 Task: Align the text "Advancing knowledge through systematic investigation" to the right.
Action: Mouse moved to (112, 92)
Screenshot: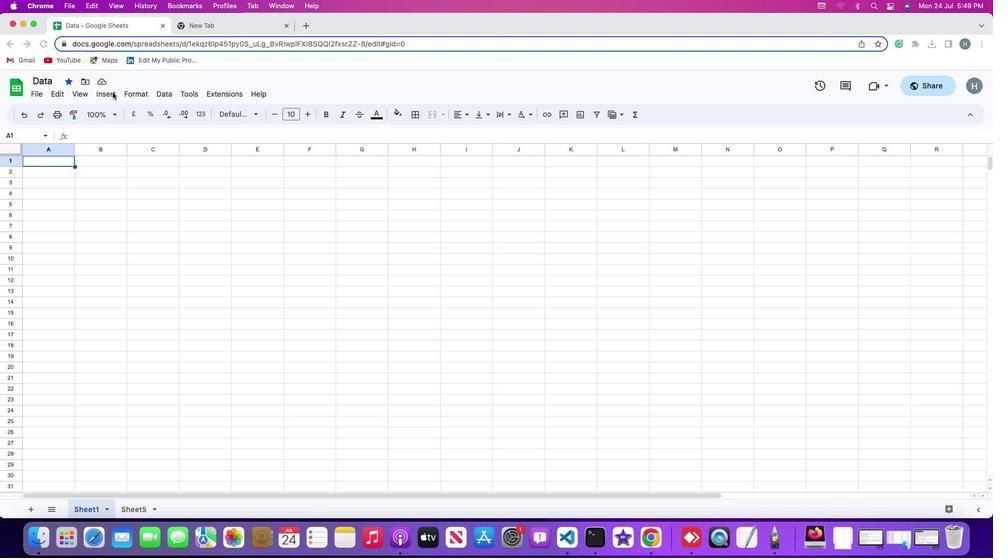 
Action: Mouse pressed left at (112, 92)
Screenshot: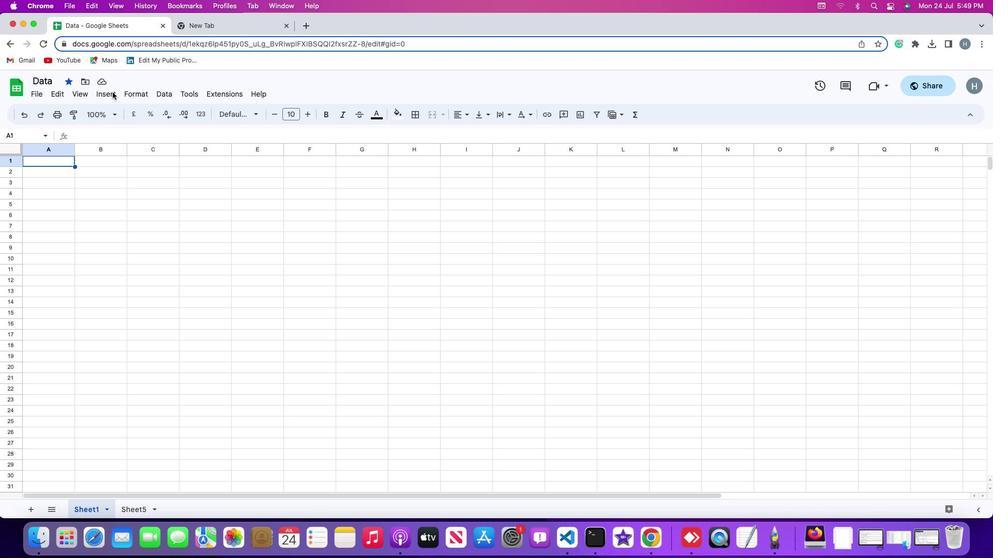 
Action: Mouse moved to (110, 93)
Screenshot: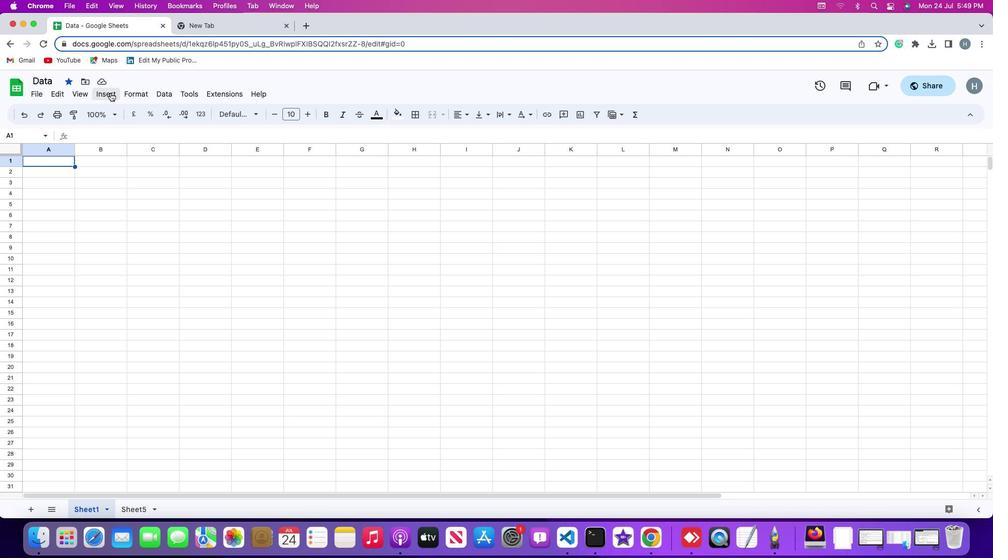 
Action: Mouse pressed left at (110, 93)
Screenshot: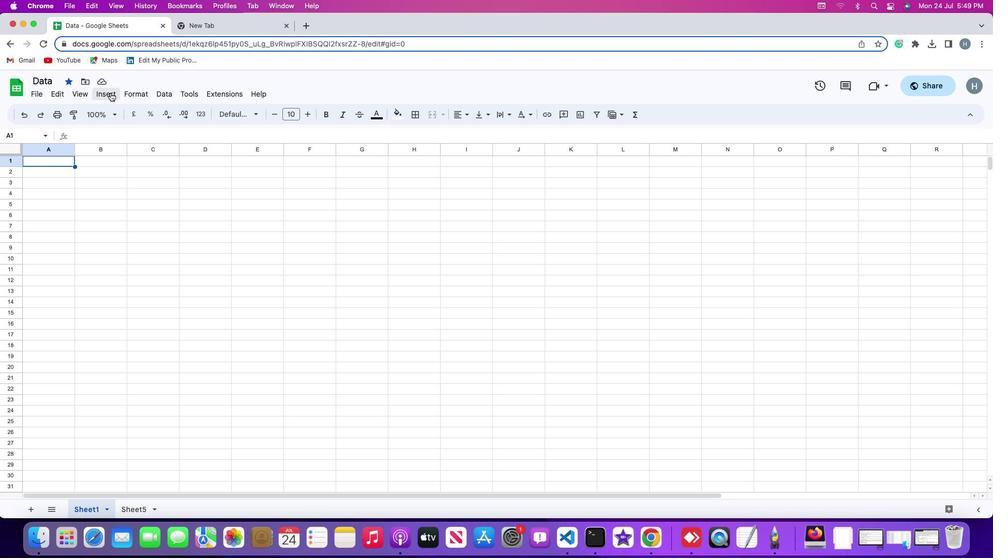 
Action: Mouse moved to (129, 238)
Screenshot: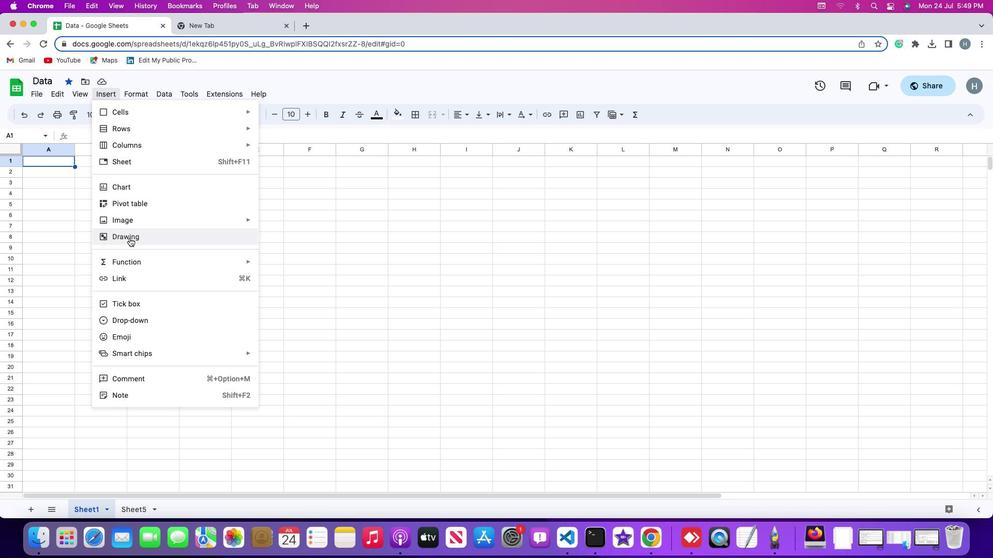 
Action: Mouse pressed left at (129, 238)
Screenshot: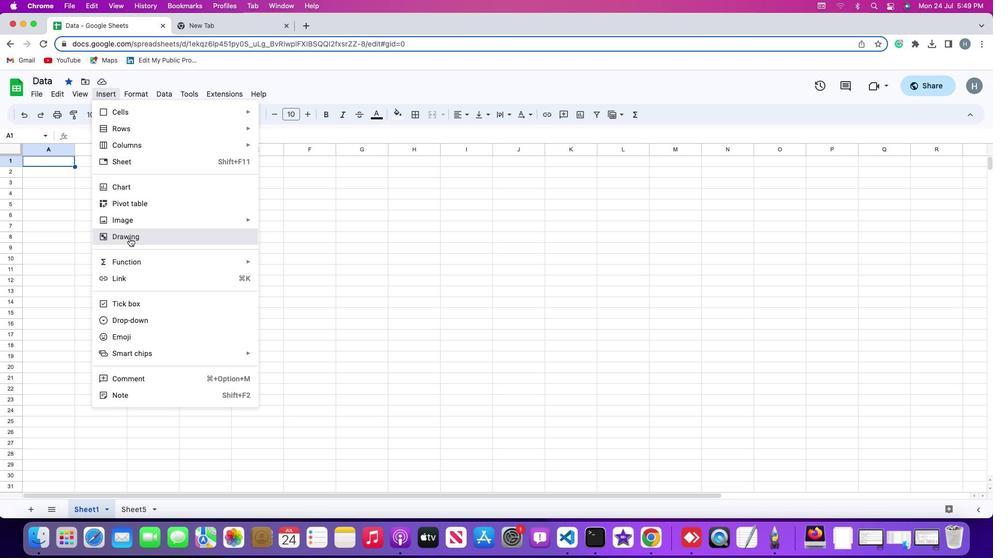 
Action: Mouse moved to (464, 243)
Screenshot: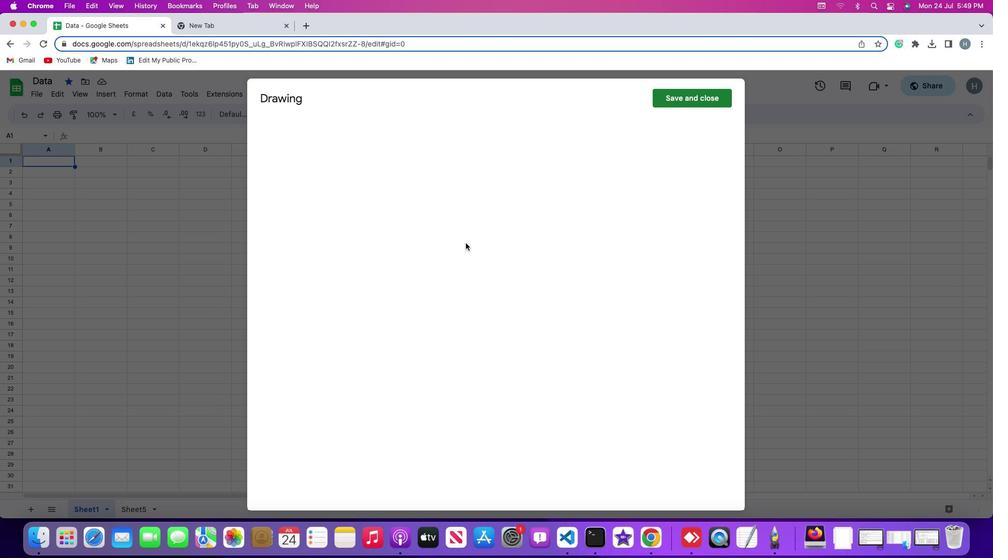 
Action: Mouse pressed left at (464, 243)
Screenshot: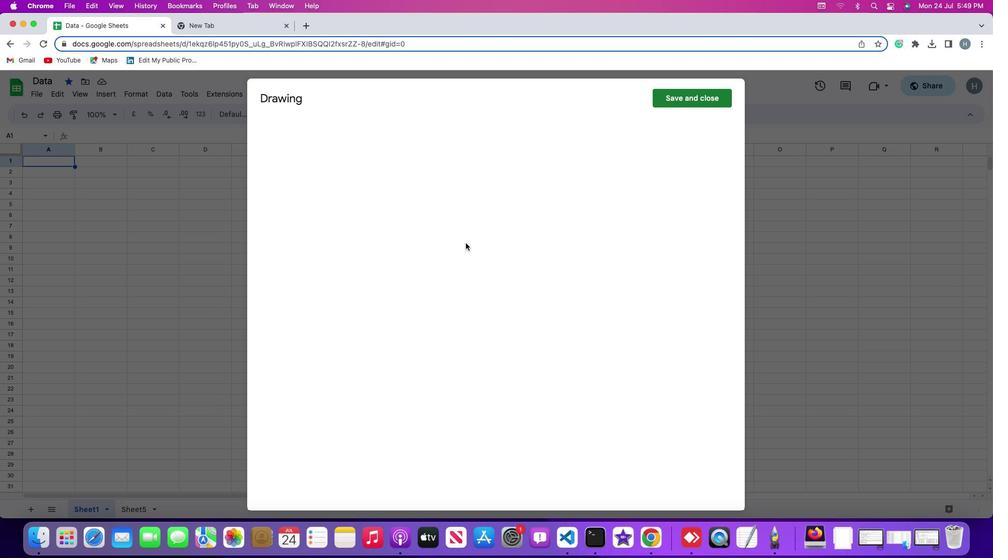 
Action: Mouse moved to (465, 243)
Screenshot: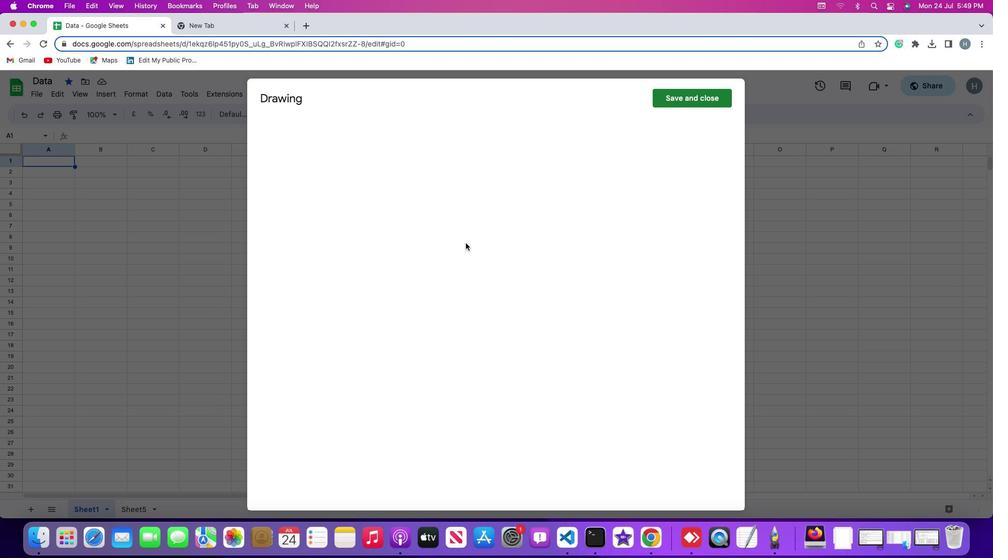 
Action: Mouse pressed left at (465, 243)
Screenshot: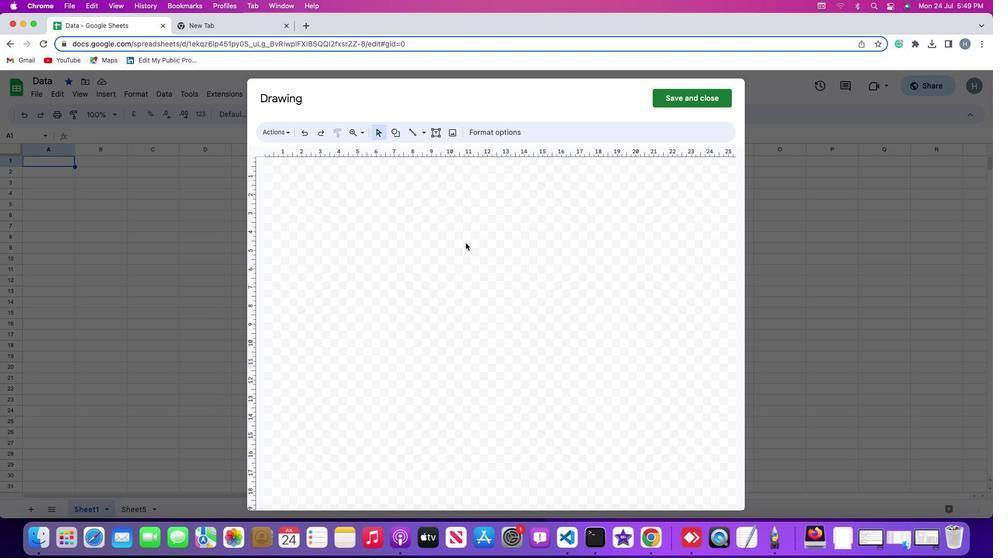 
Action: Key pressed Key.cmd'v'
Screenshot: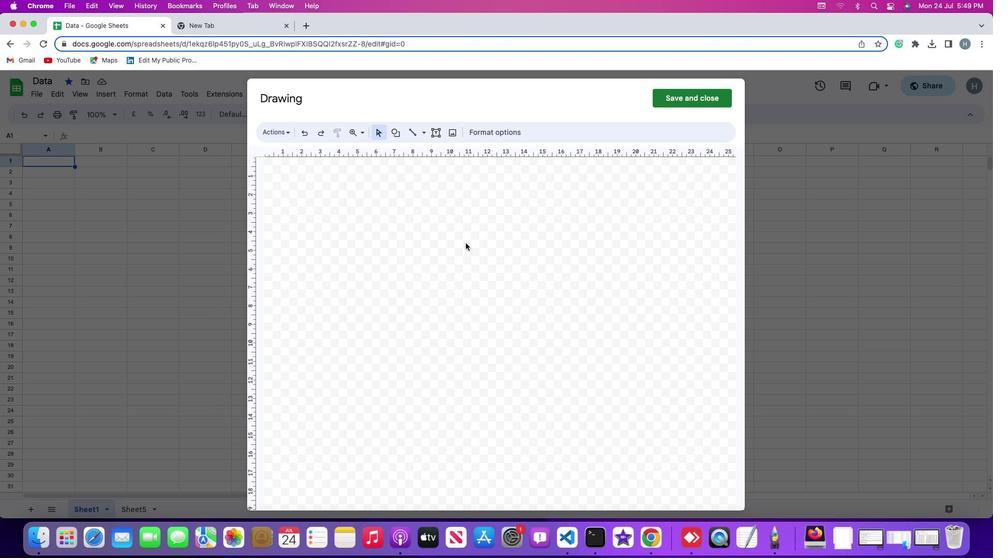 
Action: Mouse moved to (287, 133)
Screenshot: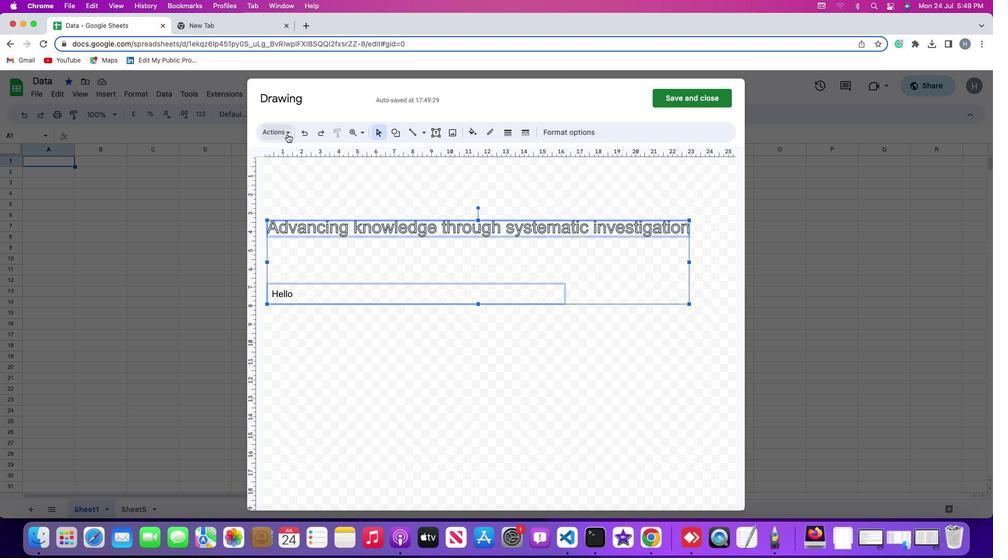 
Action: Mouse pressed left at (287, 133)
Screenshot: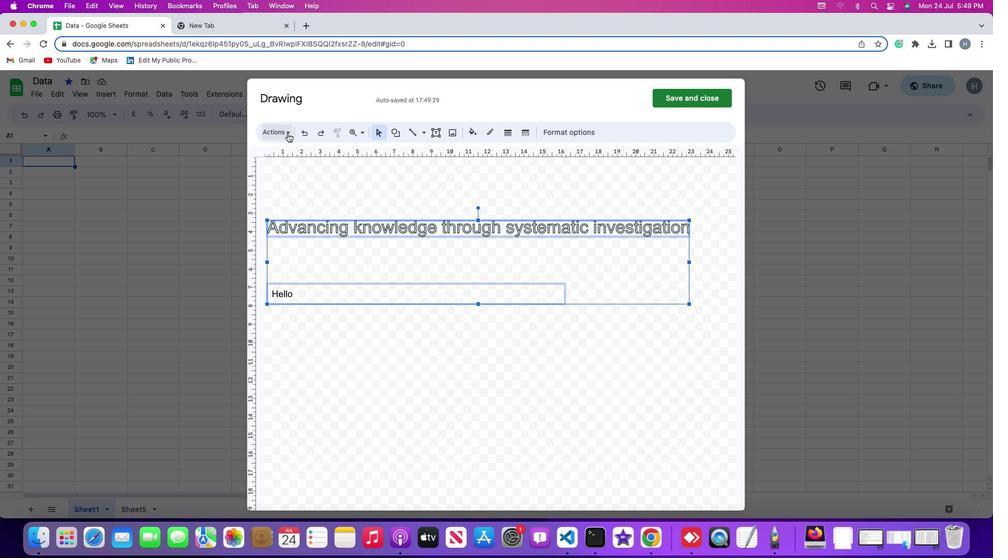 
Action: Mouse moved to (458, 336)
Screenshot: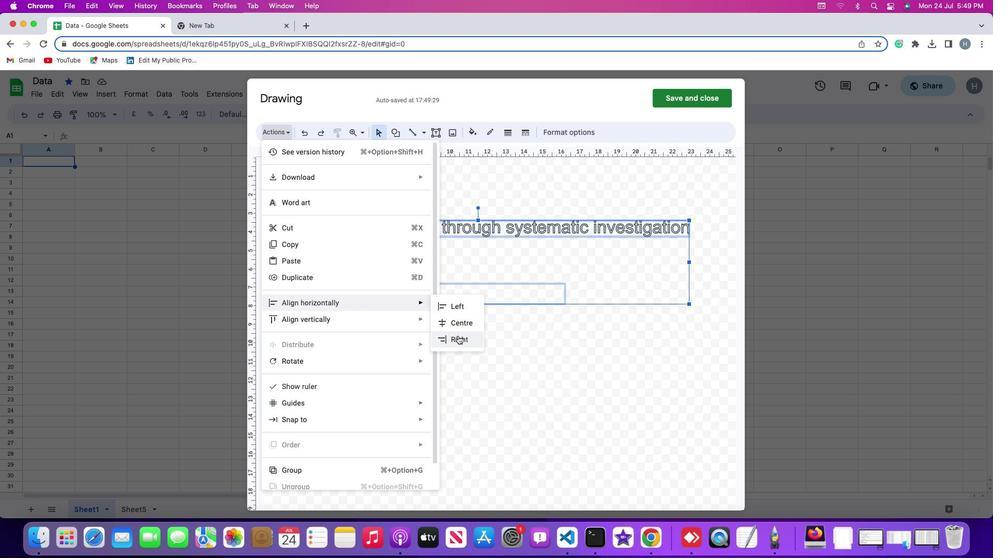 
Action: Mouse pressed left at (458, 336)
Screenshot: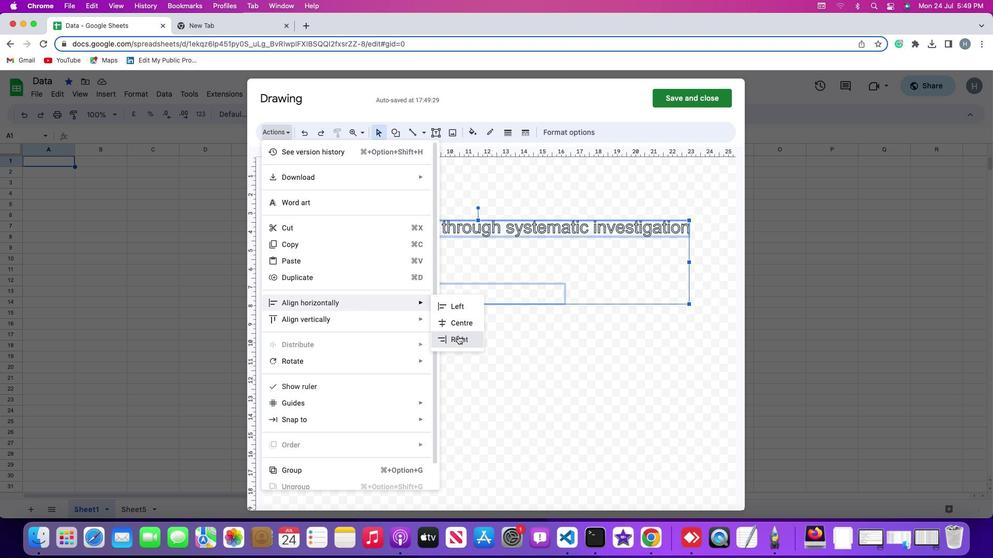 
Action: Mouse moved to (481, 354)
Screenshot: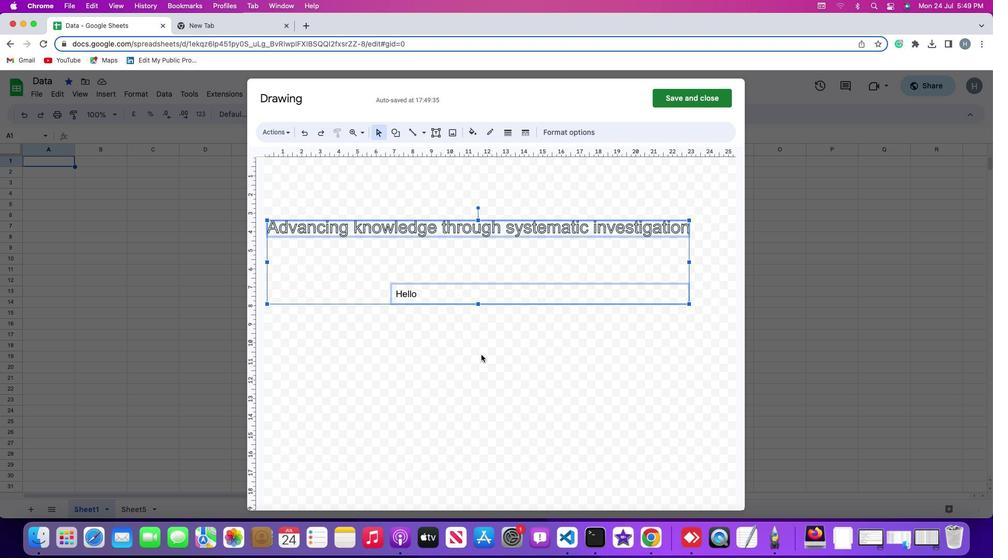 
